 Task: Set the default behavior for camera permission to "Don't allow sites to use your camera".
Action: Mouse moved to (1024, 27)
Screenshot: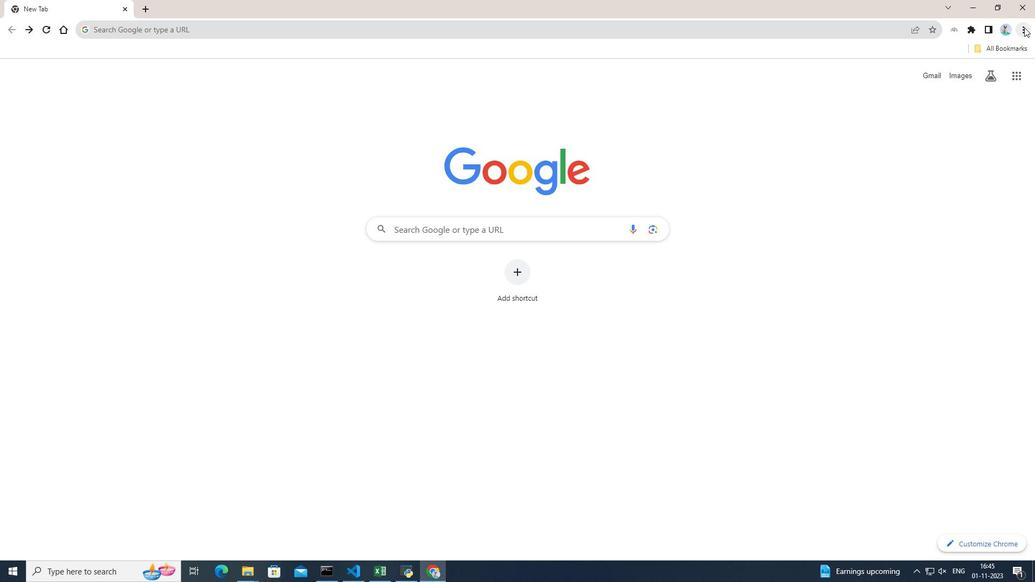 
Action: Mouse pressed left at (1024, 27)
Screenshot: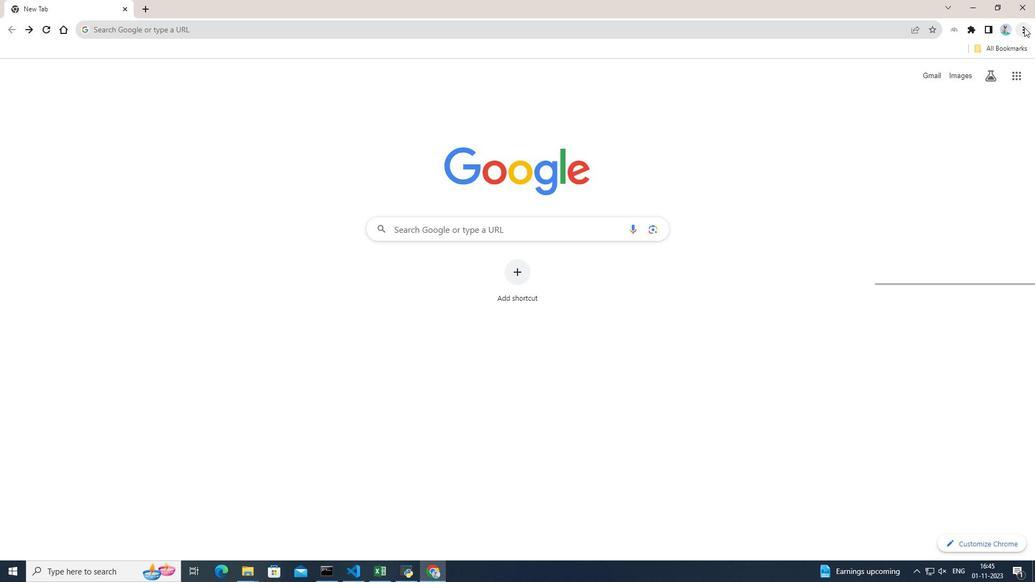 
Action: Mouse moved to (945, 226)
Screenshot: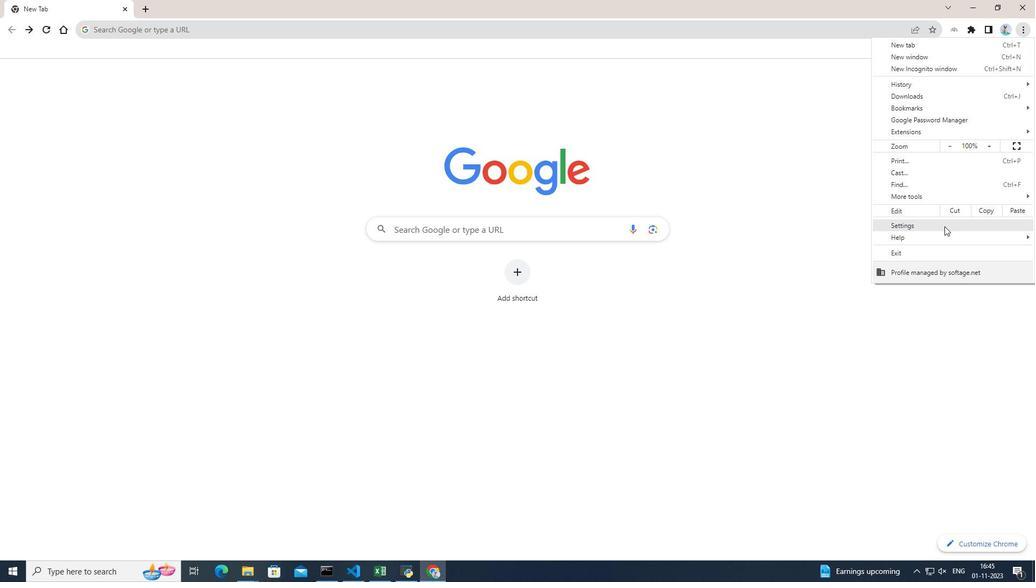 
Action: Mouse pressed left at (945, 226)
Screenshot: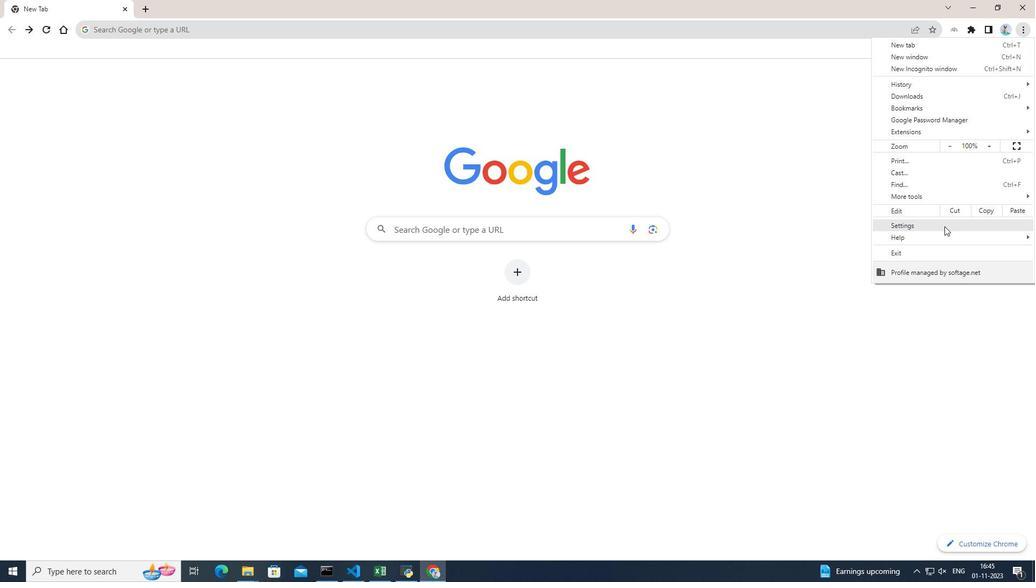 
Action: Mouse pressed left at (945, 226)
Screenshot: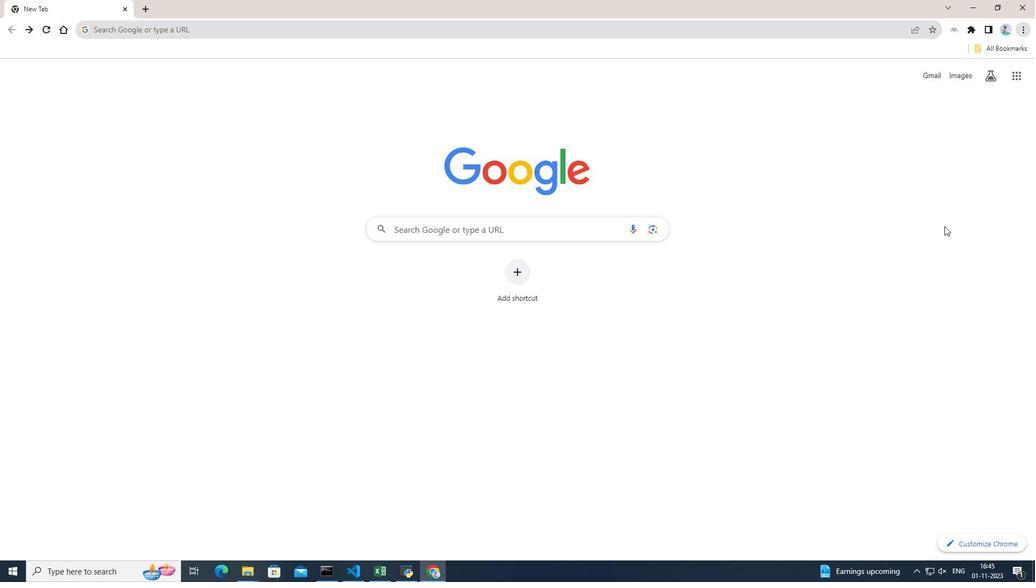 
Action: Mouse moved to (78, 130)
Screenshot: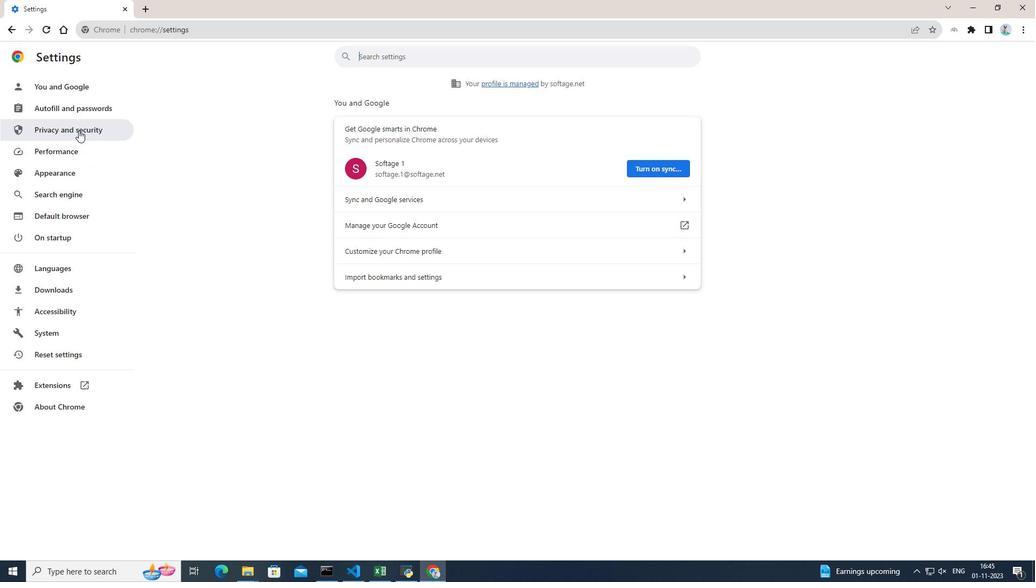 
Action: Mouse pressed left at (78, 130)
Screenshot: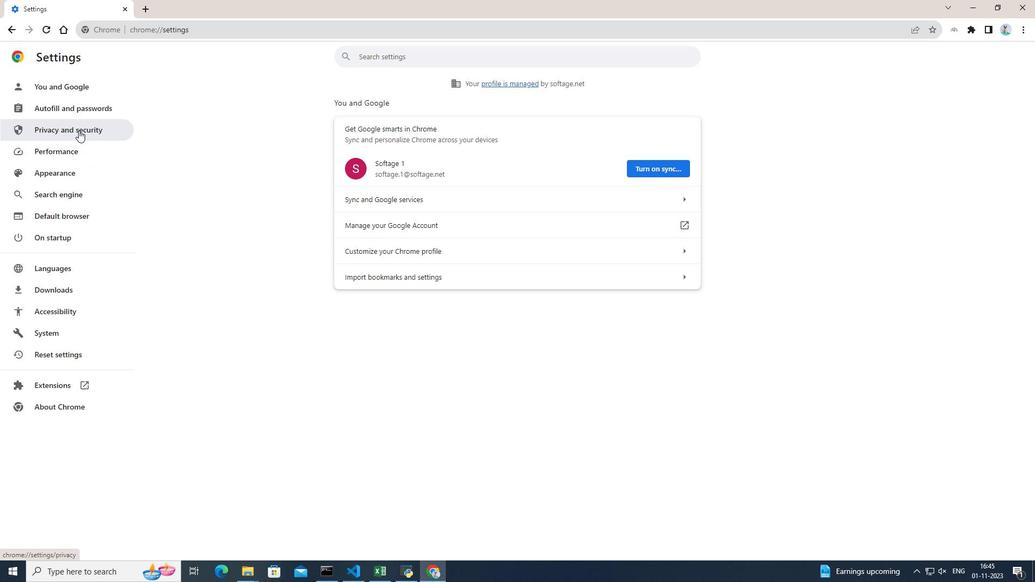 
Action: Mouse moved to (564, 343)
Screenshot: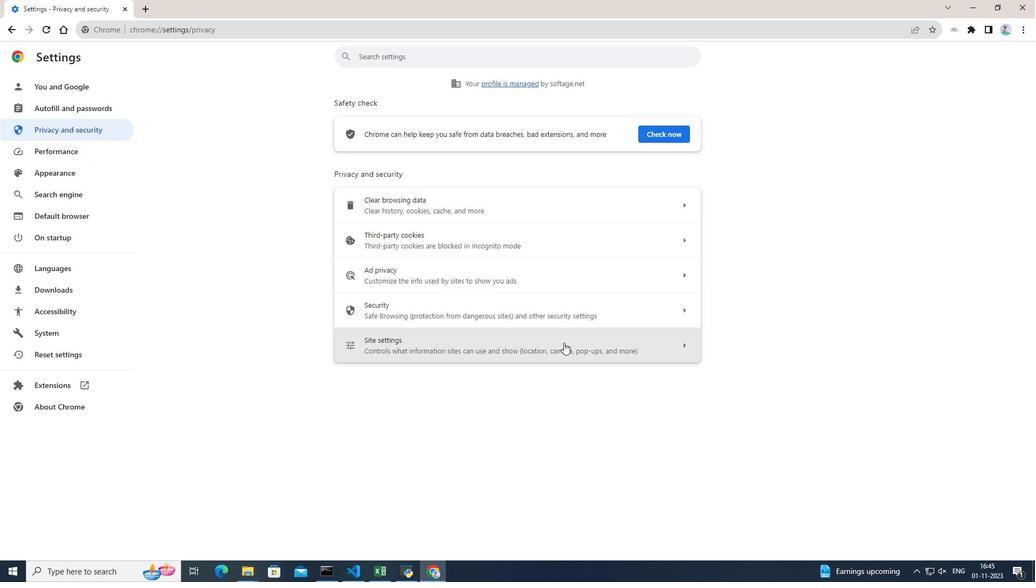 
Action: Mouse pressed left at (564, 343)
Screenshot: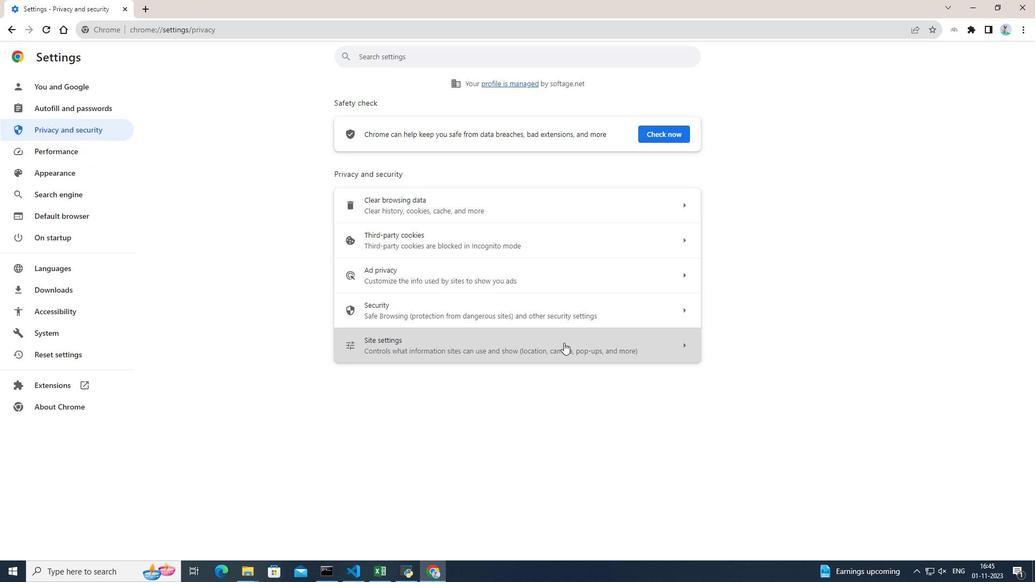 
Action: Mouse moved to (557, 356)
Screenshot: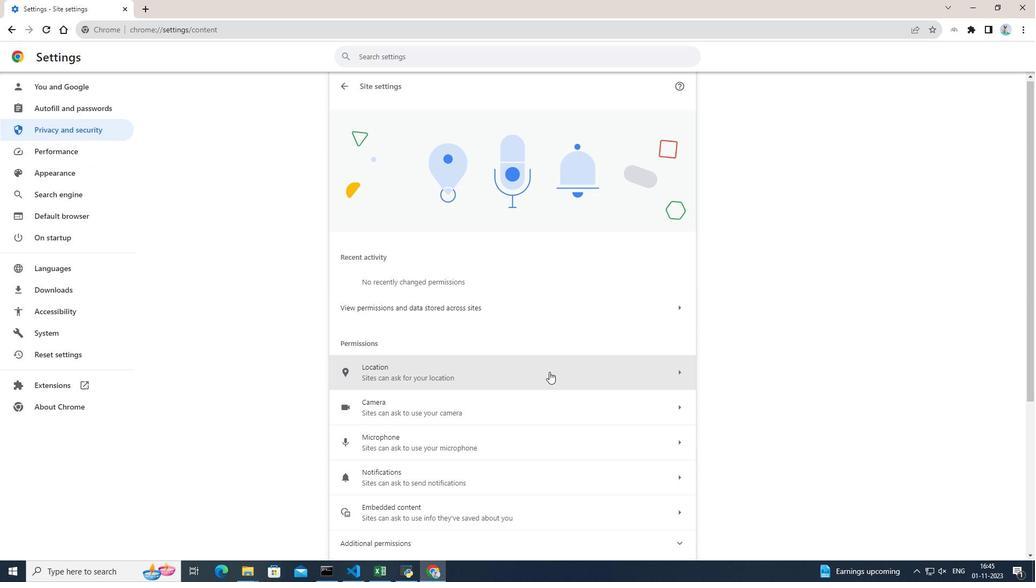 
Action: Mouse scrolled (557, 355) with delta (0, 0)
Screenshot: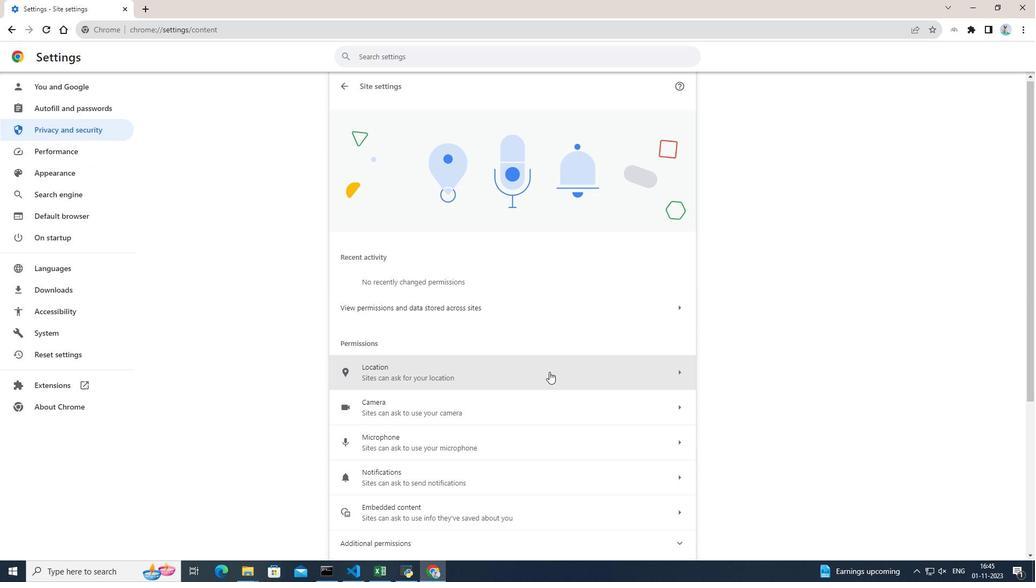 
Action: Mouse moved to (514, 354)
Screenshot: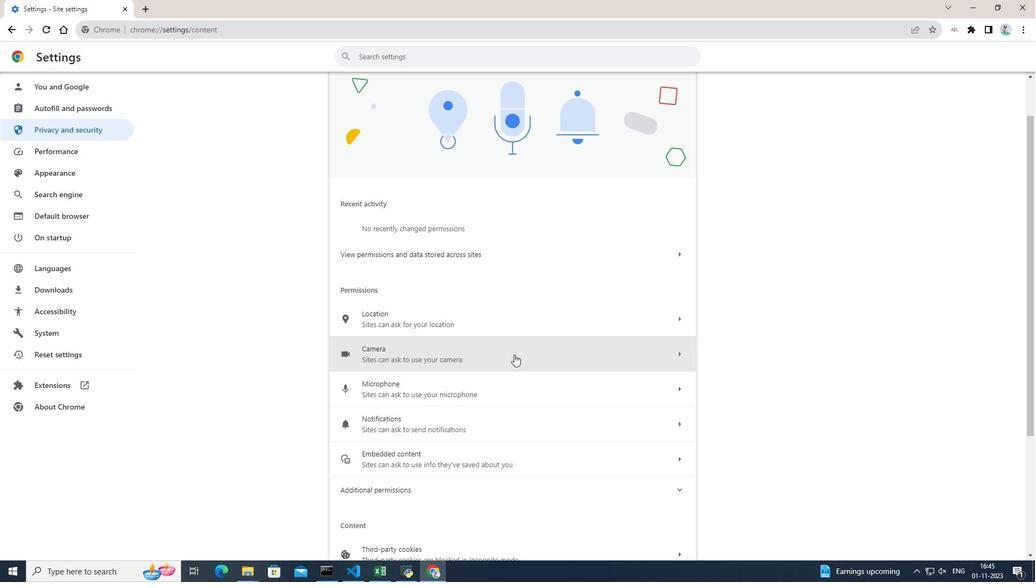 
Action: Mouse pressed left at (514, 354)
Screenshot: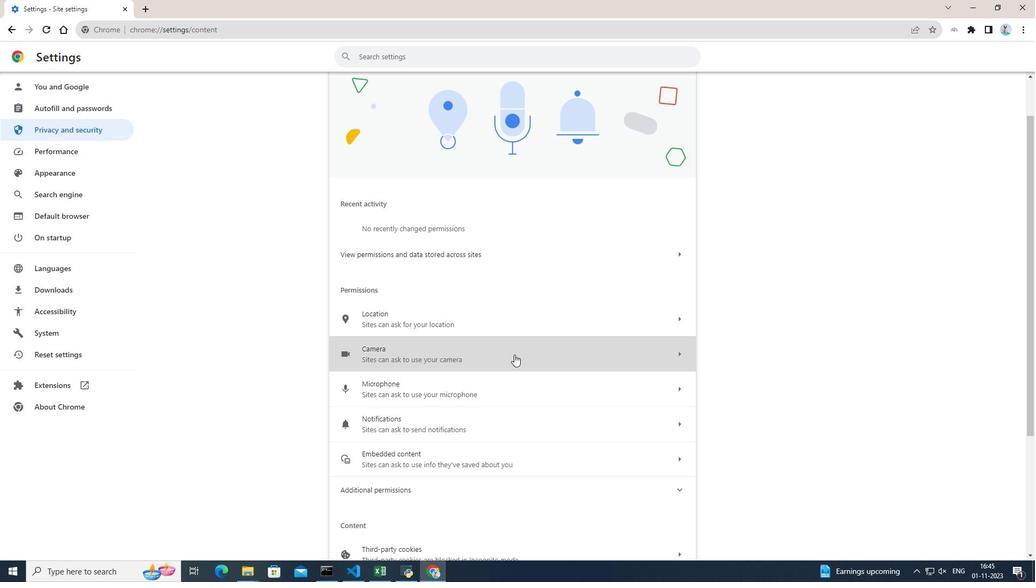 
Action: Mouse moved to (350, 215)
Screenshot: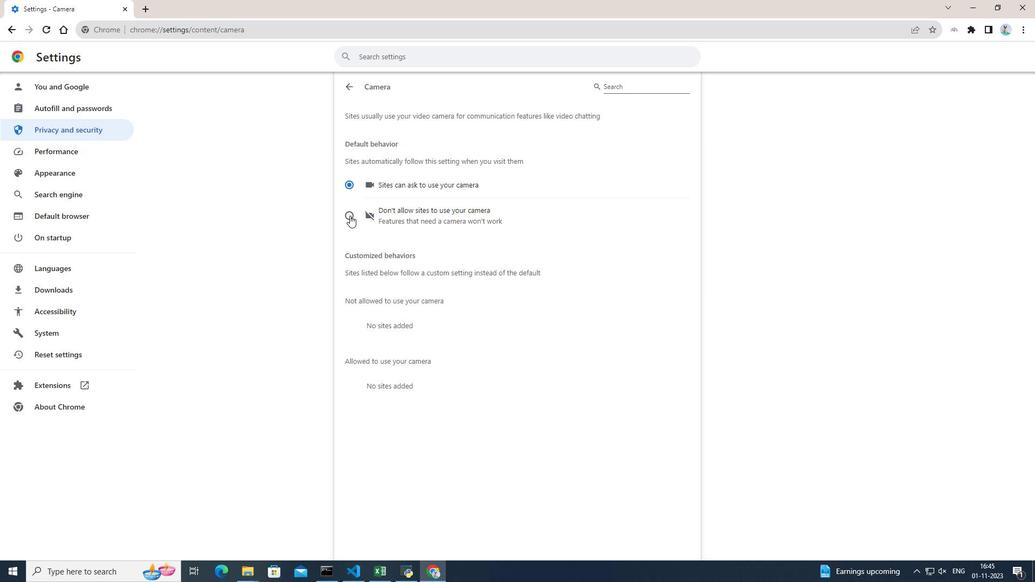 
Action: Mouse pressed left at (350, 215)
Screenshot: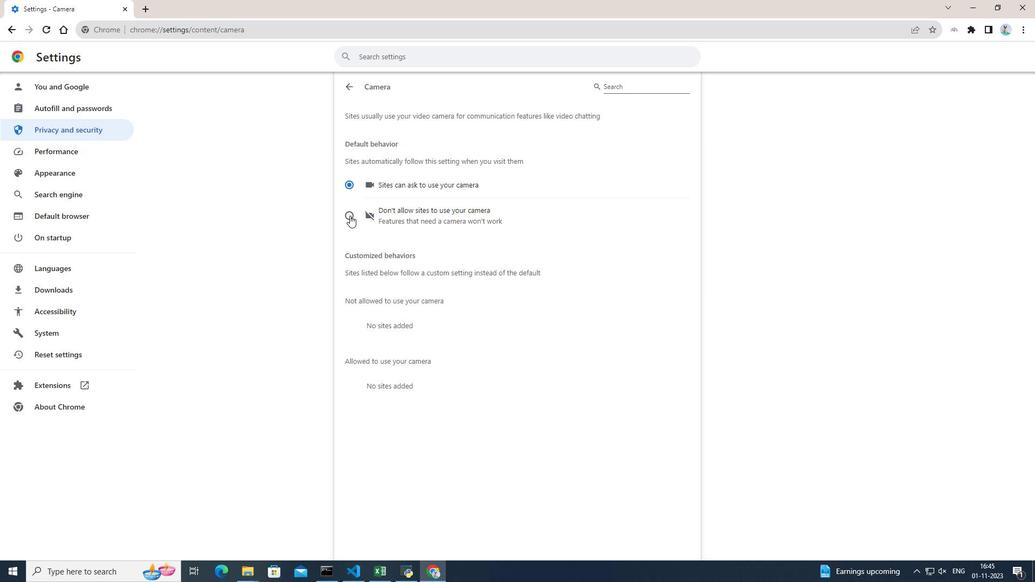 
Action: Mouse moved to (761, 219)
Screenshot: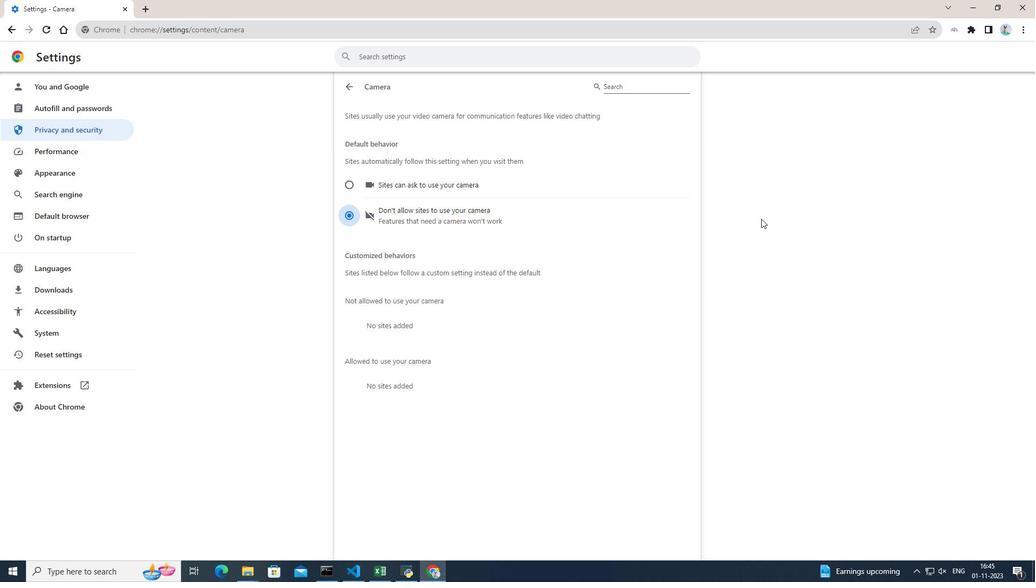 
